 Task: Add a signature Jesus Garcia containing Have a great National Womens Day, Jesus Garcia to email address softage.2@softage.net and add a folder Non-profit organizations
Action: Key pressed n
Screenshot: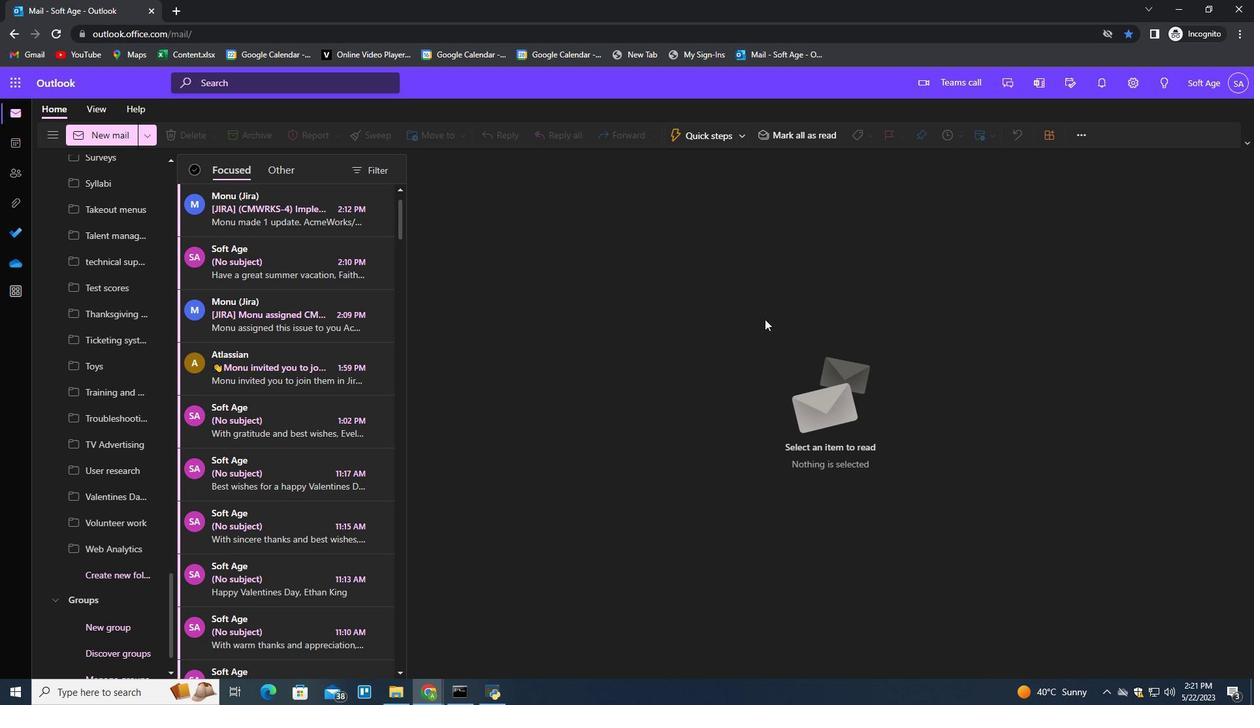 
Action: Mouse moved to (873, 133)
Screenshot: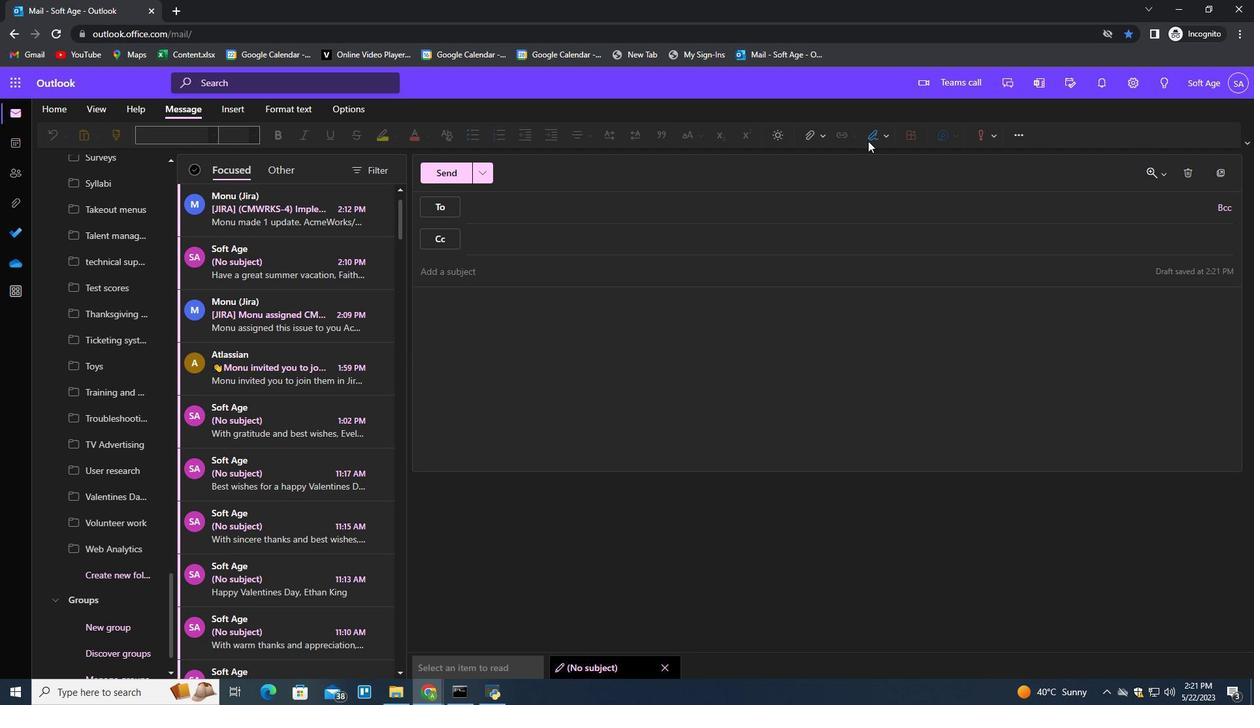 
Action: Mouse pressed left at (873, 133)
Screenshot: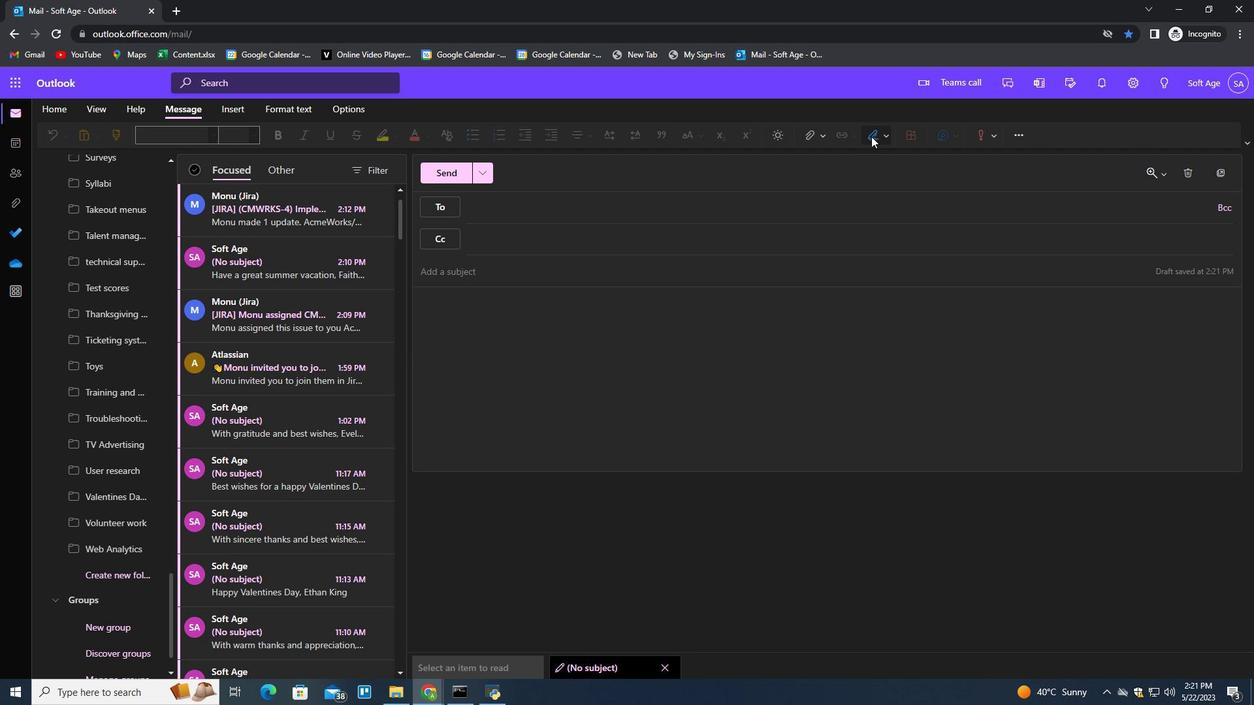 
Action: Mouse moved to (860, 188)
Screenshot: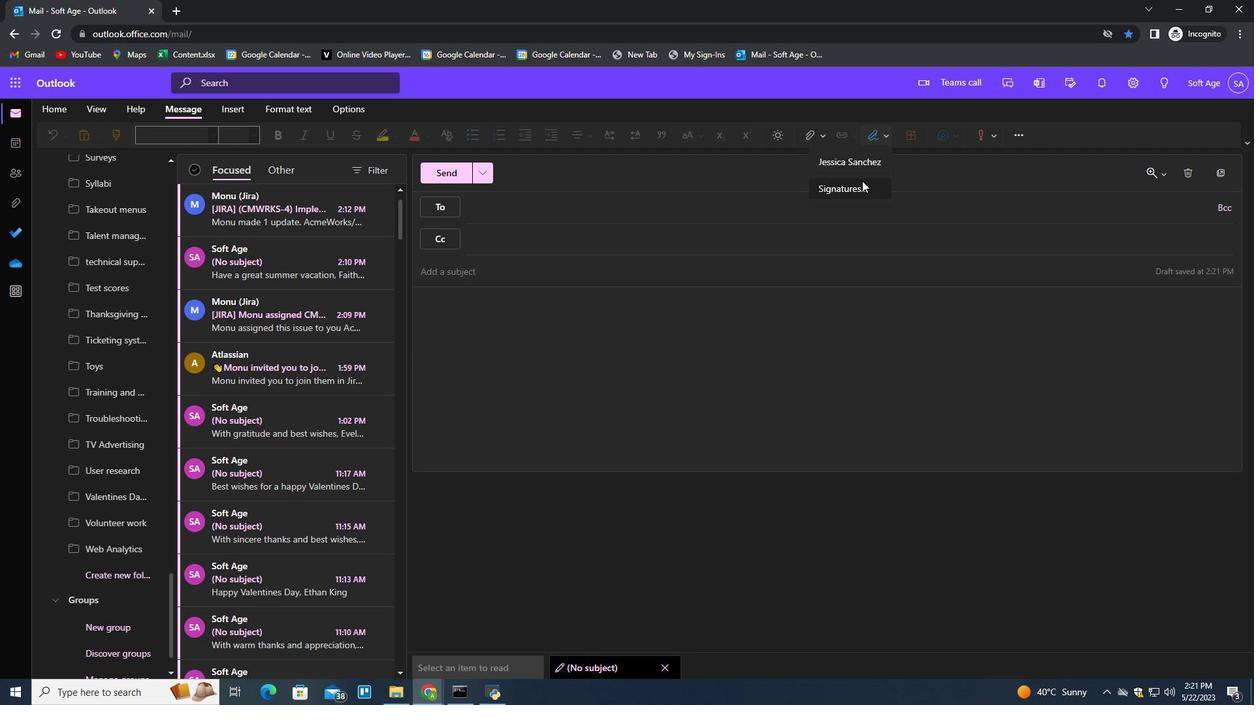 
Action: Mouse pressed left at (860, 188)
Screenshot: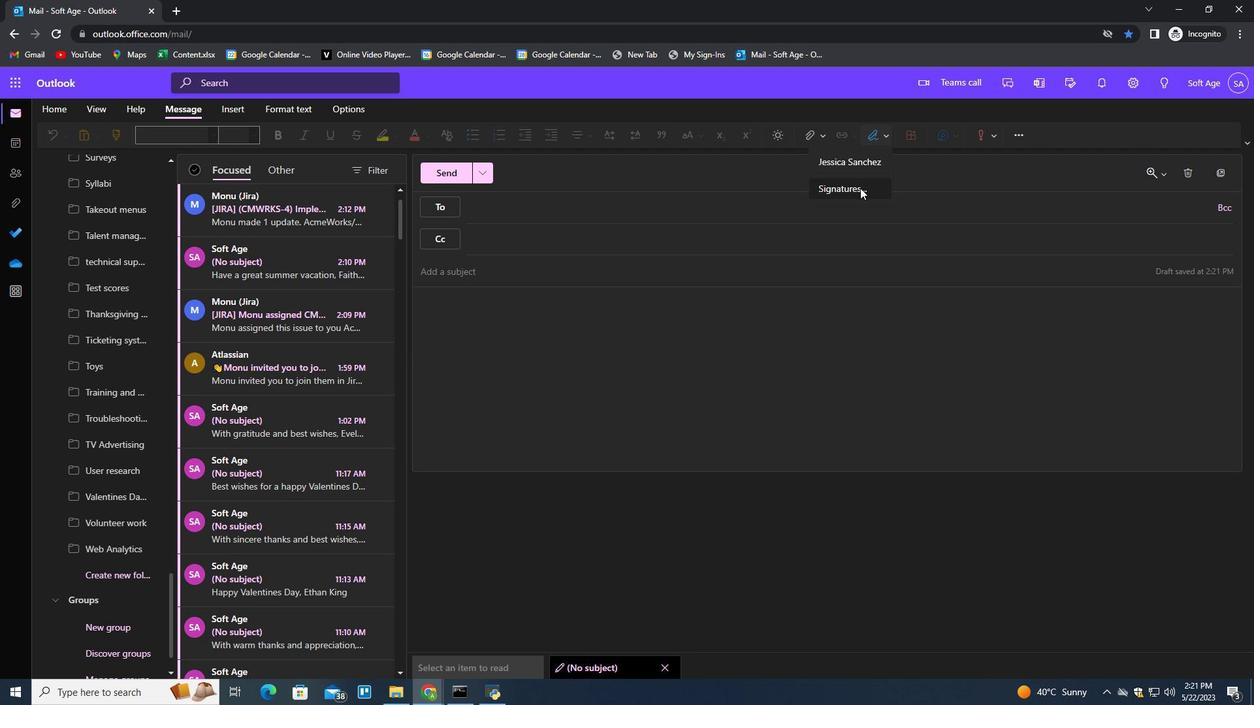 
Action: Mouse moved to (890, 233)
Screenshot: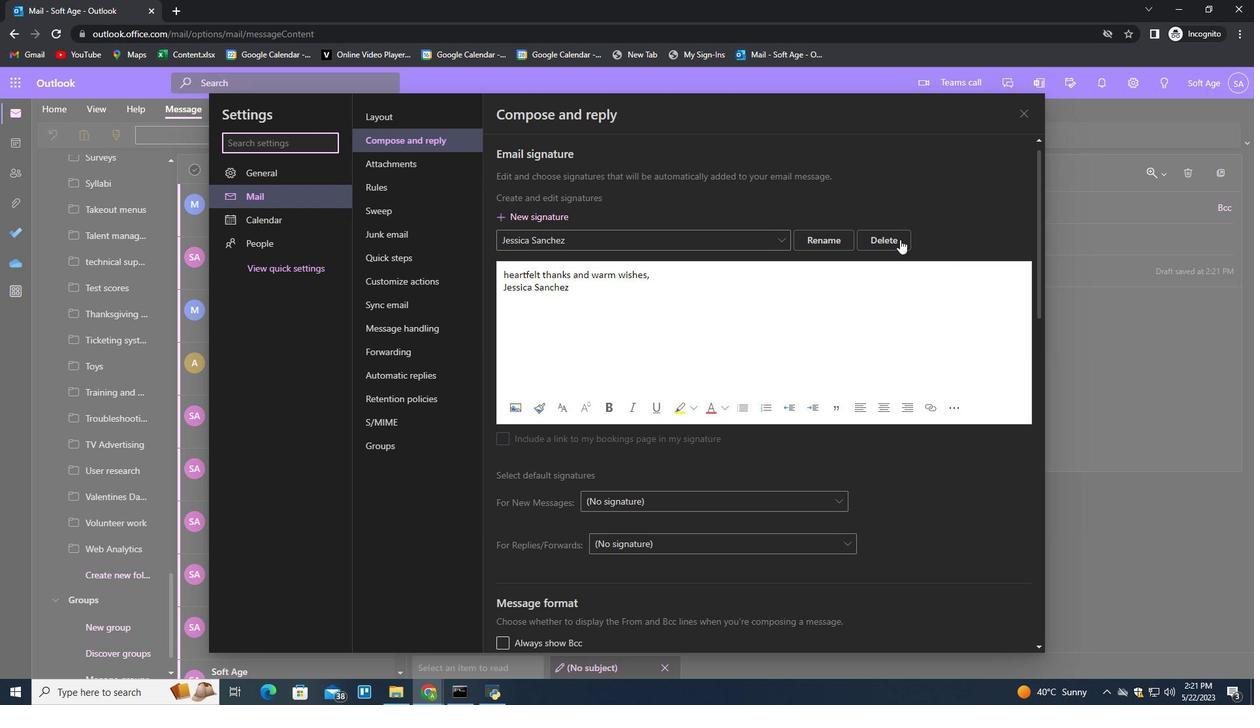 
Action: Mouse pressed left at (890, 233)
Screenshot: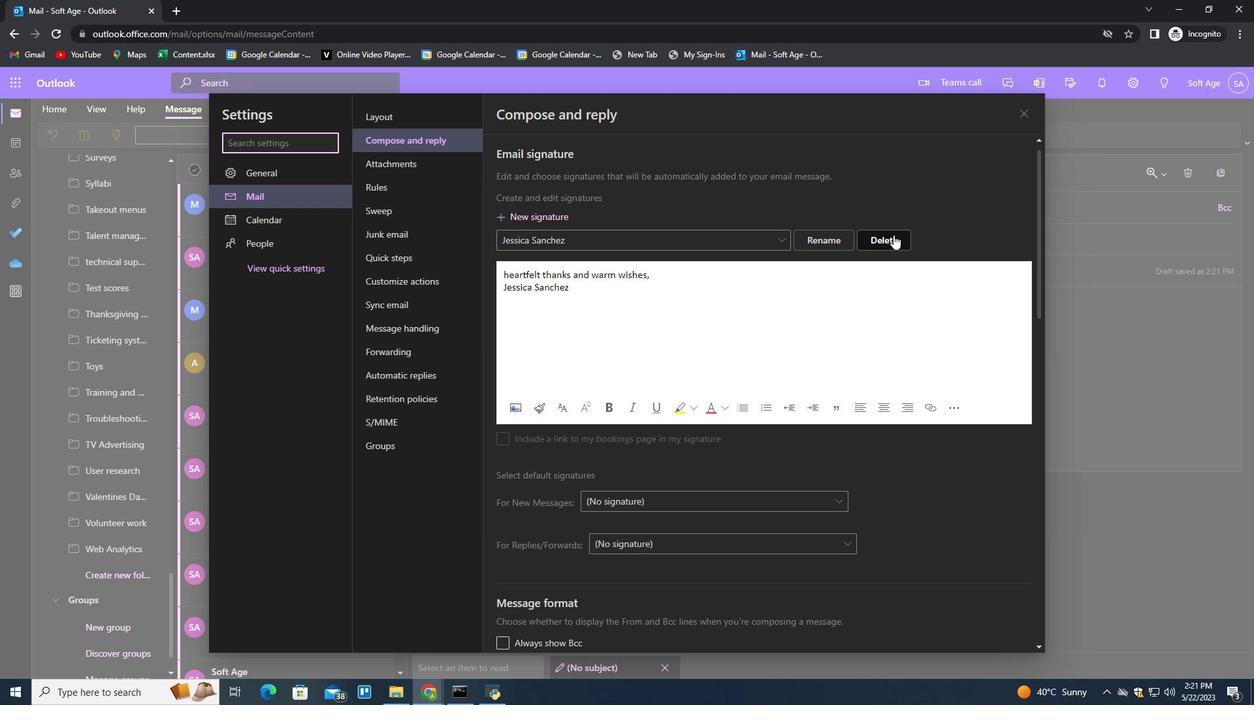 
Action: Mouse moved to (891, 240)
Screenshot: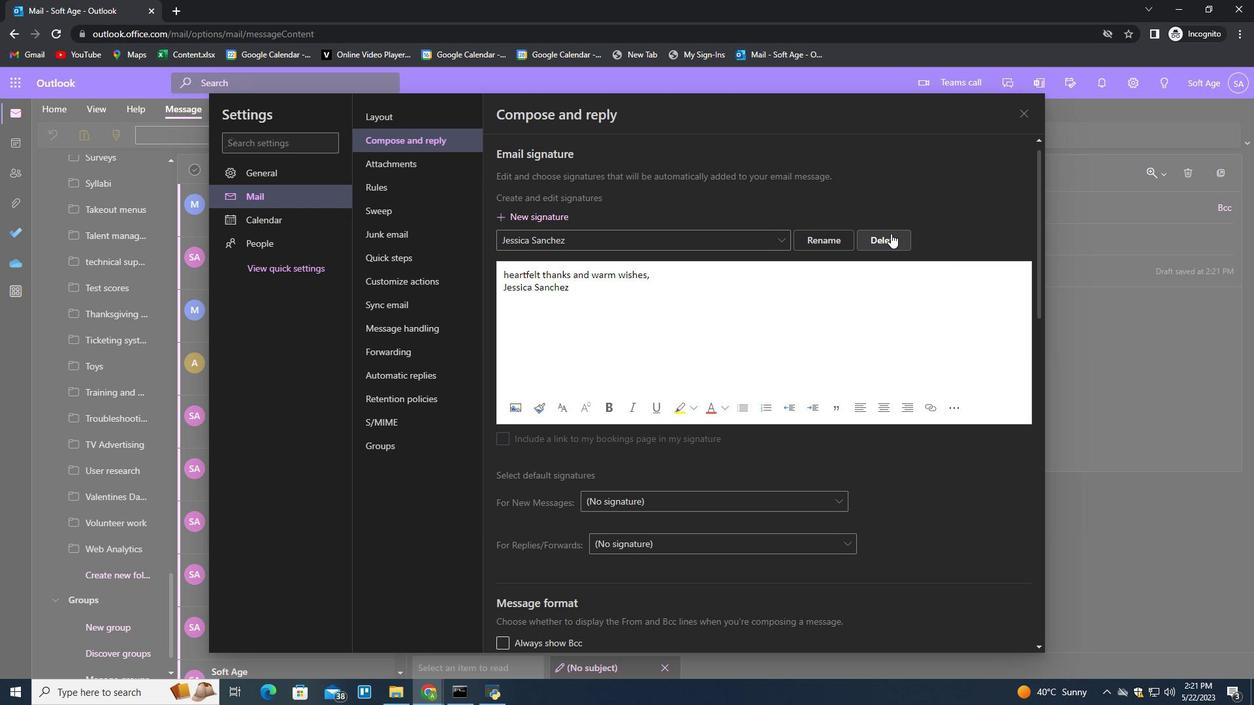 
Action: Mouse pressed left at (891, 240)
Screenshot: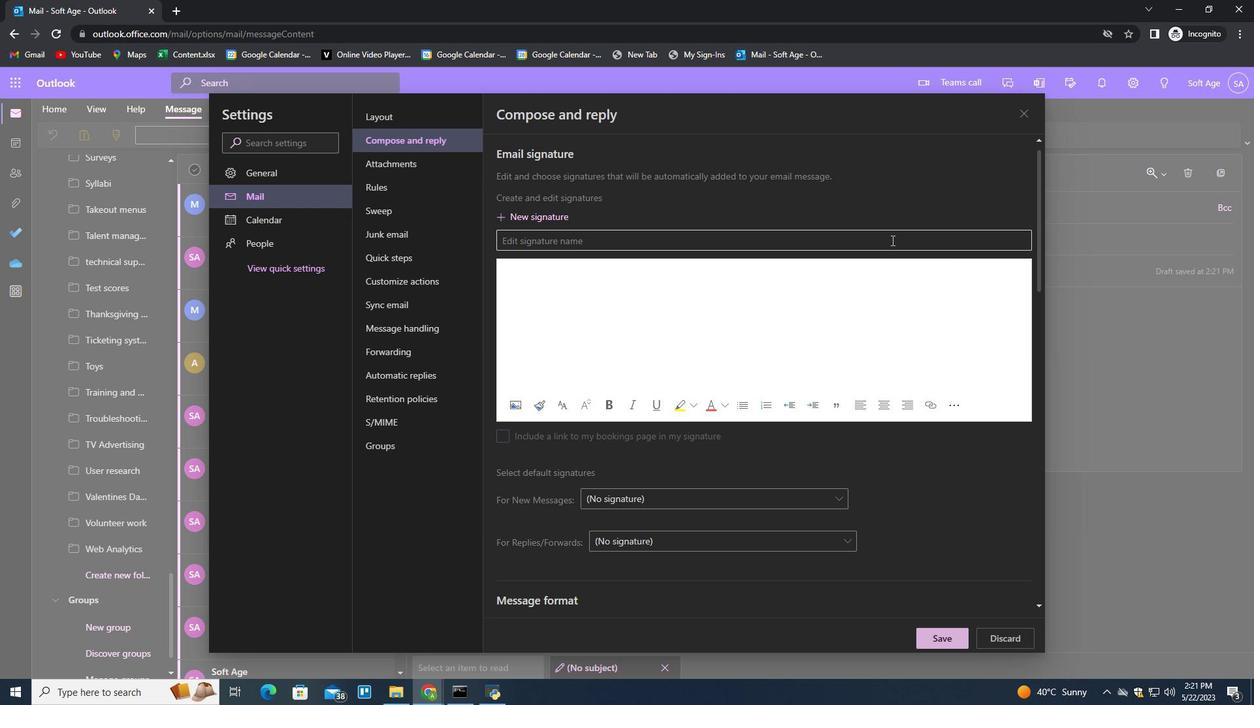 
Action: Key pressed <Key.shift>Jesus<Key.space><Key.shift><Key.shift><Key.shift><Key.shift><Key.shift><Key.shift>Garcia<Key.space><Key.tab><Key.shift>Have<Key.space>a<Key.space>great<Key.space><Key.shift>National<Key.space><Key.shift>OMA<Key.backspace>ENS<Key.space><Key.shift>Day<Key.backspace><Key.backspace><Key.backspace><Key.backspace><Key.backspace><Key.backspace><Key.backspace>ans<Key.space><Key.backspace><Key.backspace><Key.backspace><Key.backspace><Key.backspace>mens<Key.space><Key.shift>Day,<Key.shift_r><Key.enter><Key.shift>Jesus<Key.space><Key.shift><Key.shift><Key.shift><Key.shift><Key.shift><Key.shift><Key.shift><Key.shift><Key.shift>Garcia
Screenshot: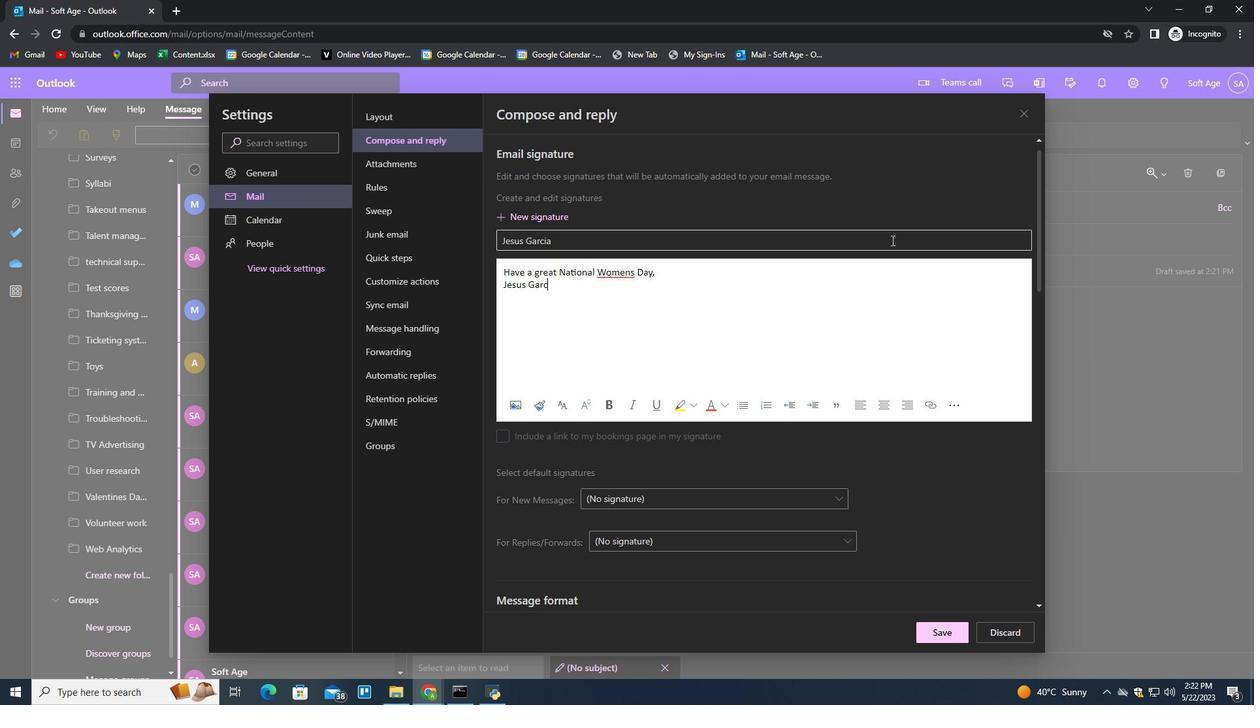 
Action: Mouse moved to (935, 632)
Screenshot: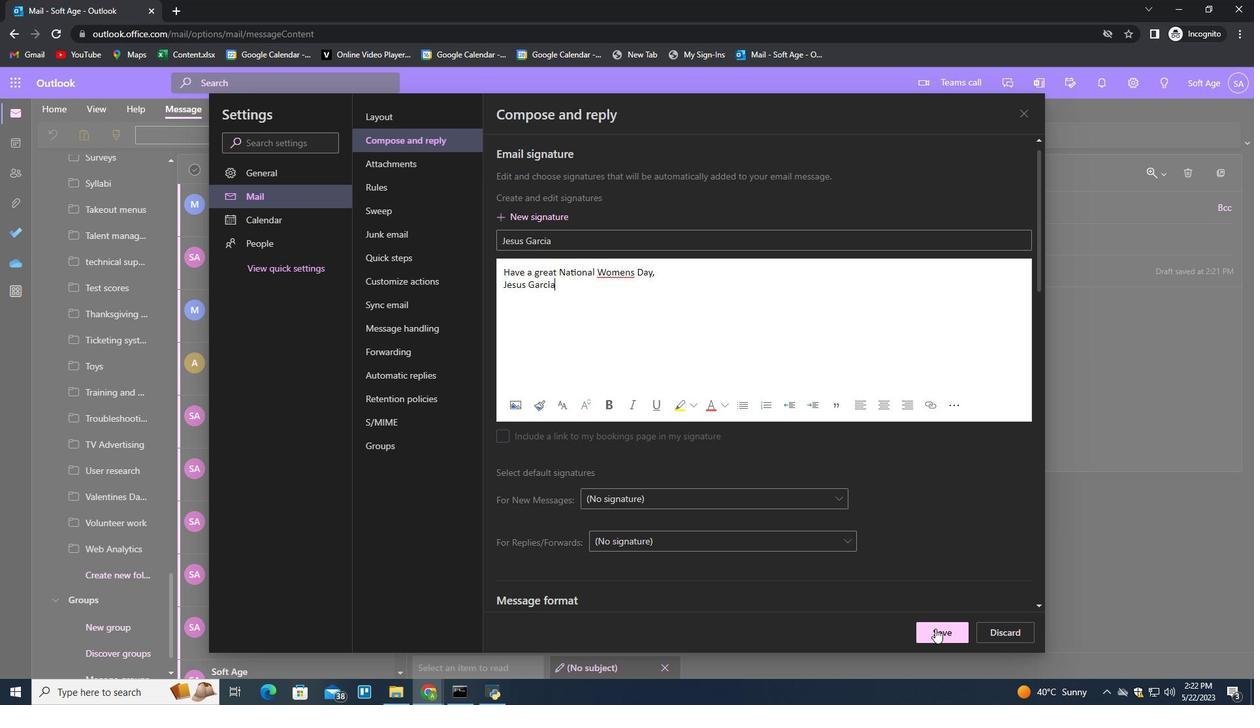 
Action: Mouse pressed left at (935, 632)
Screenshot: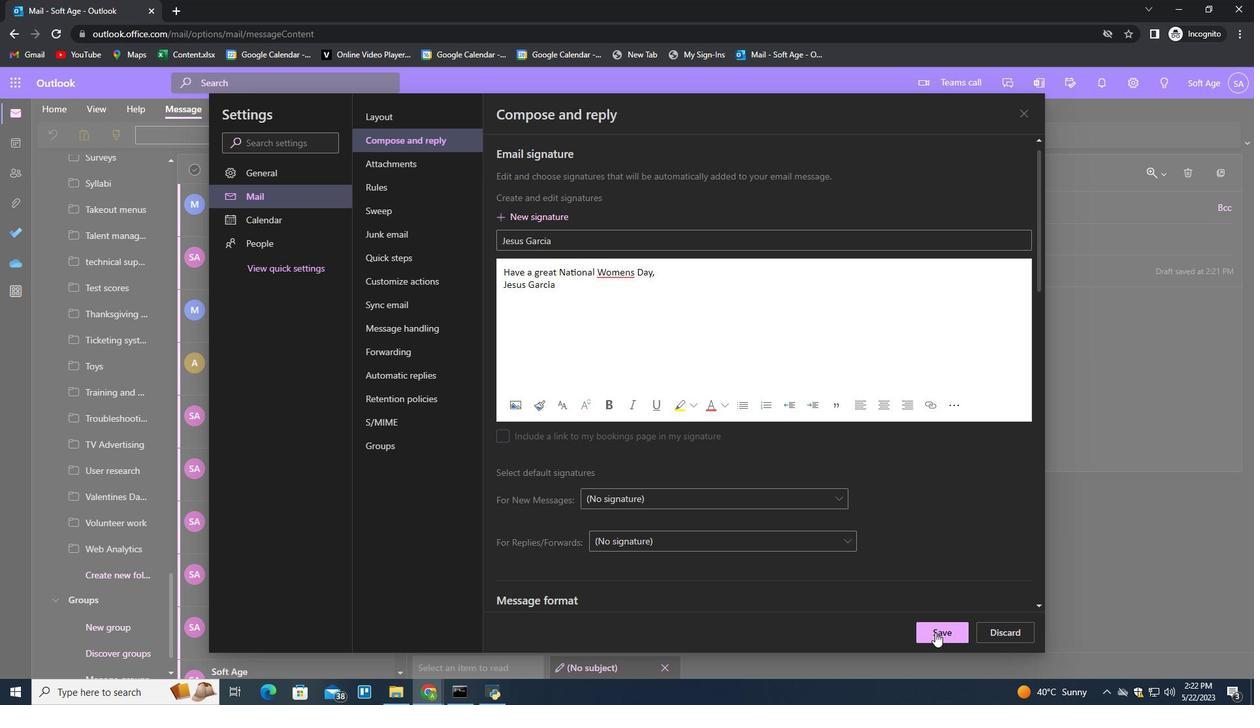 
Action: Mouse moved to (1093, 316)
Screenshot: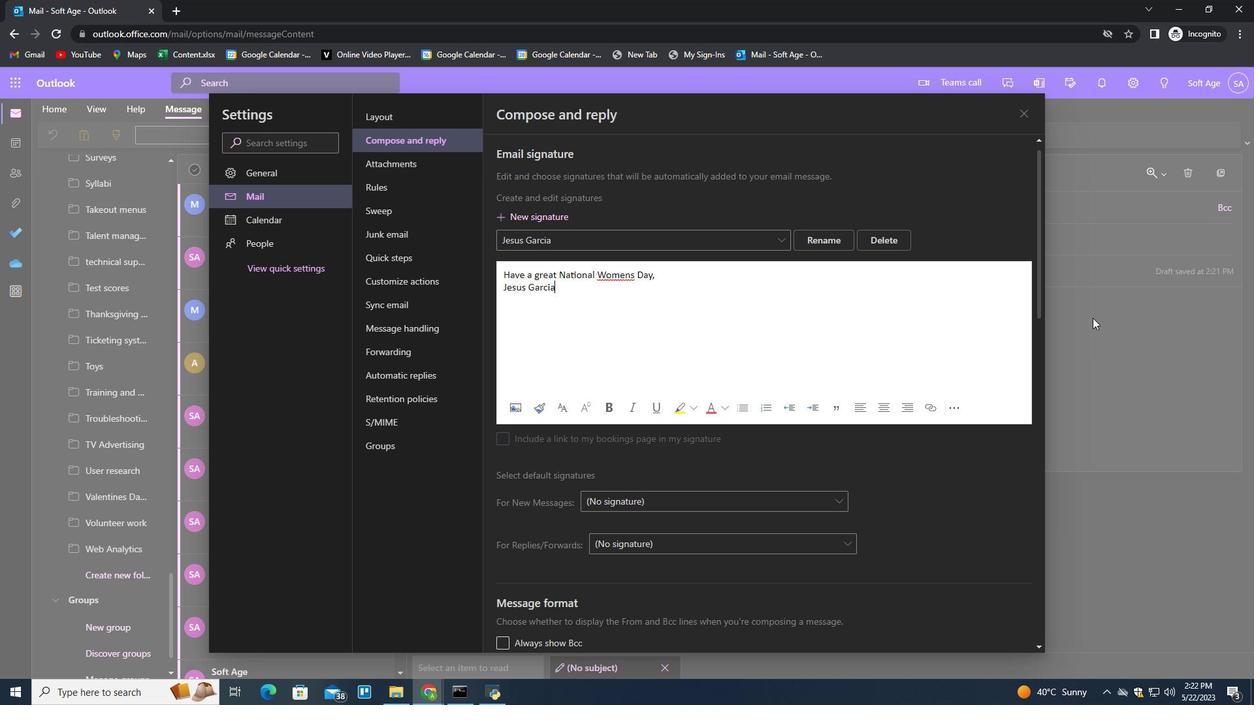 
Action: Mouse pressed left at (1093, 316)
Screenshot: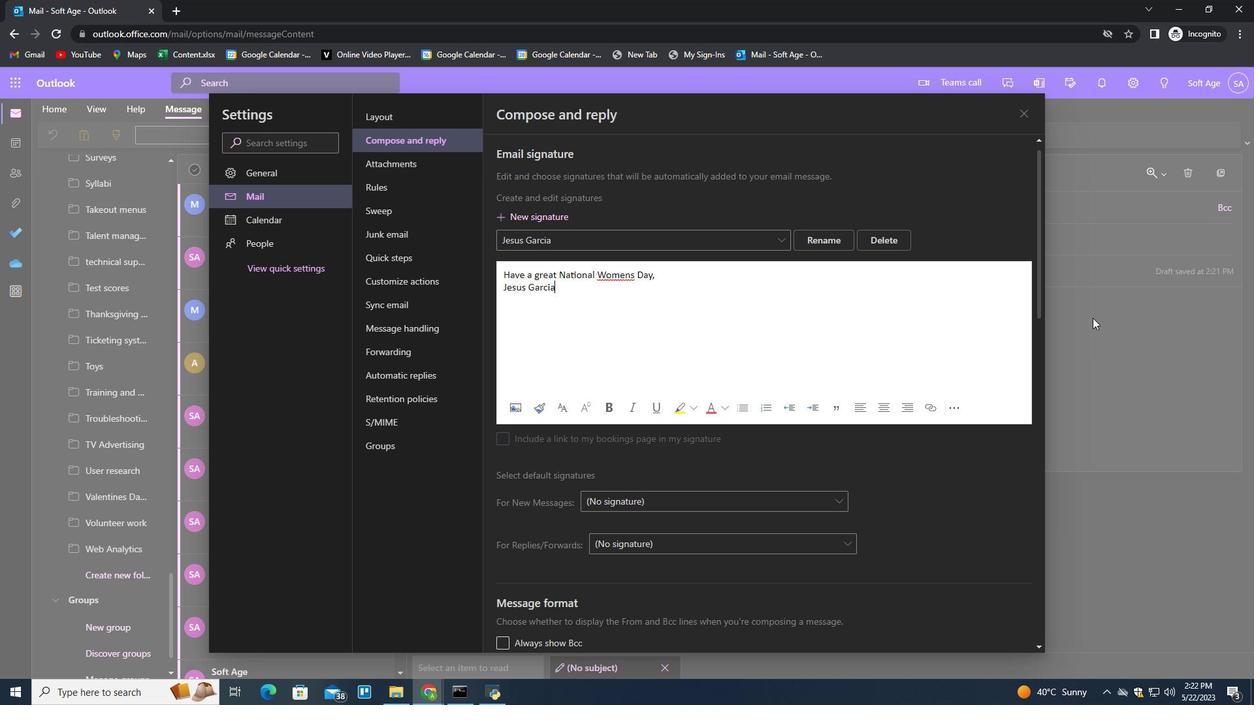 
Action: Mouse moved to (877, 129)
Screenshot: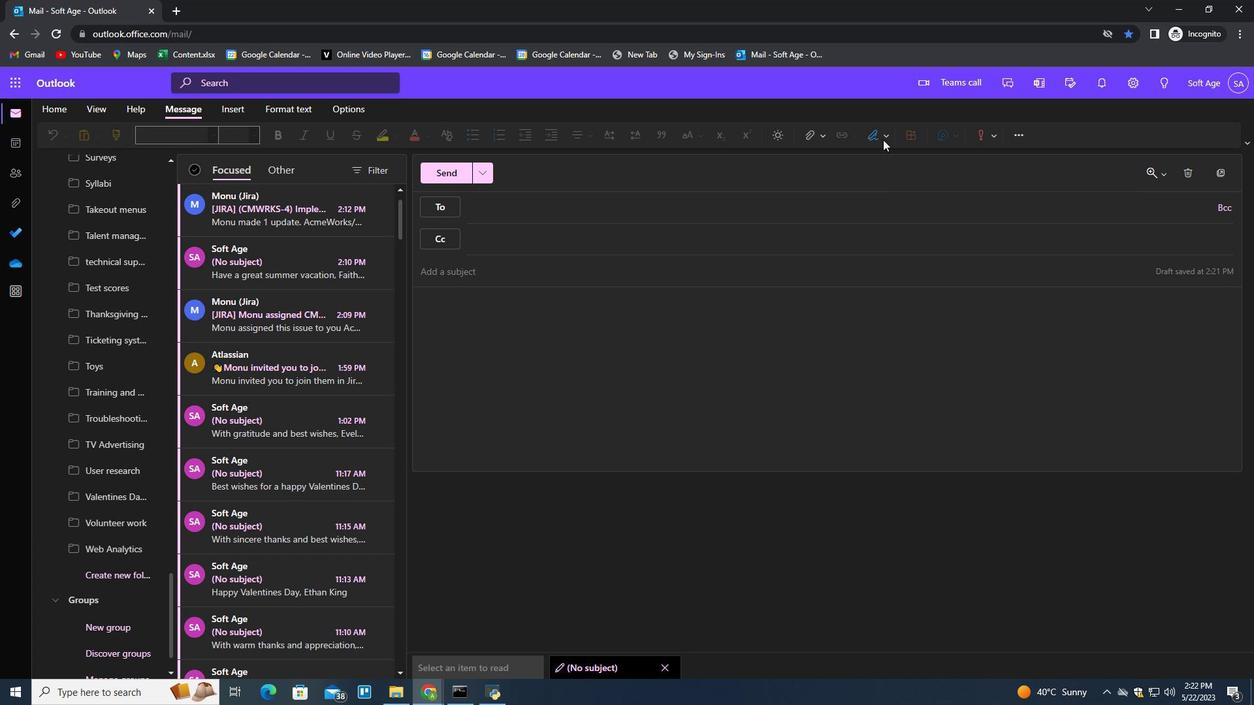 
Action: Mouse pressed left at (877, 129)
Screenshot: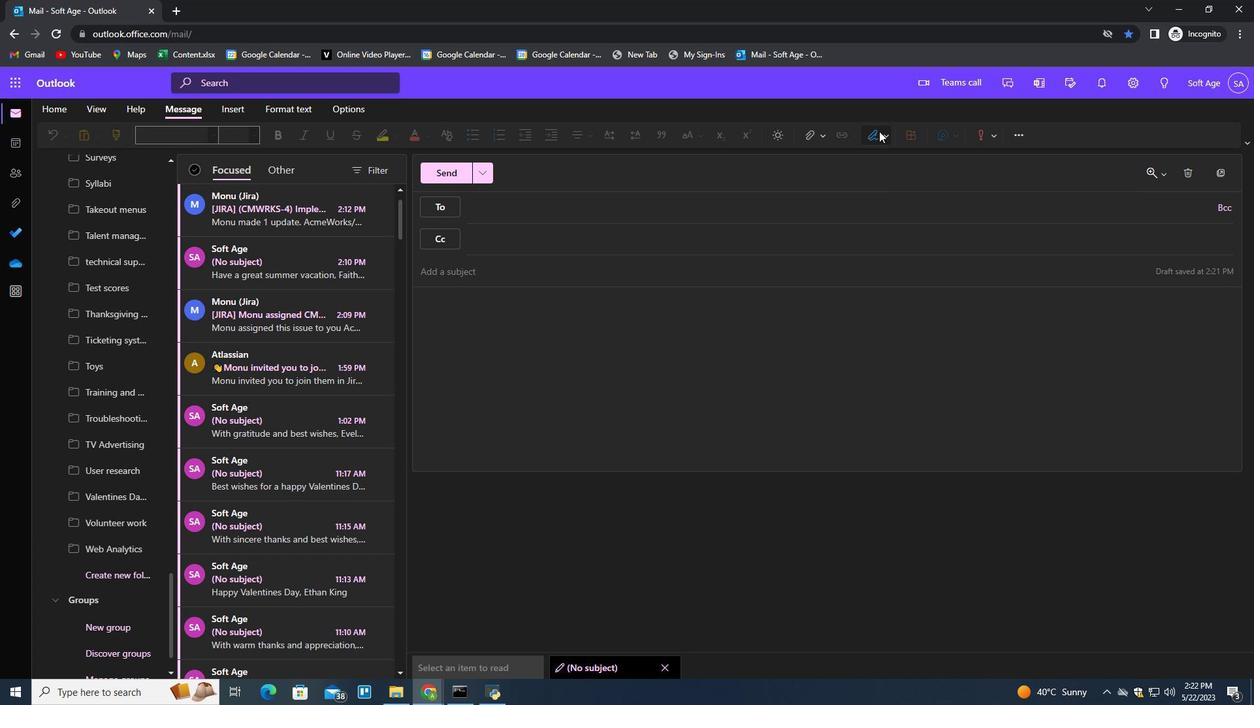 
Action: Mouse moved to (855, 160)
Screenshot: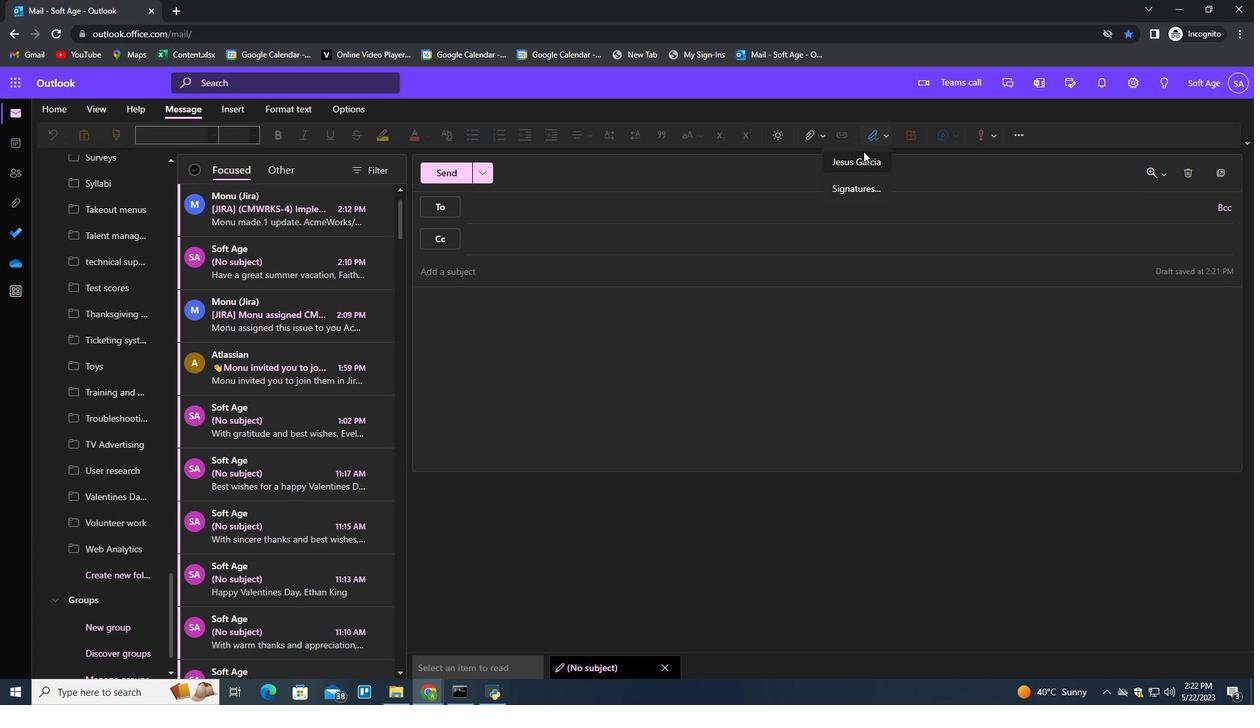 
Action: Mouse pressed left at (855, 160)
Screenshot: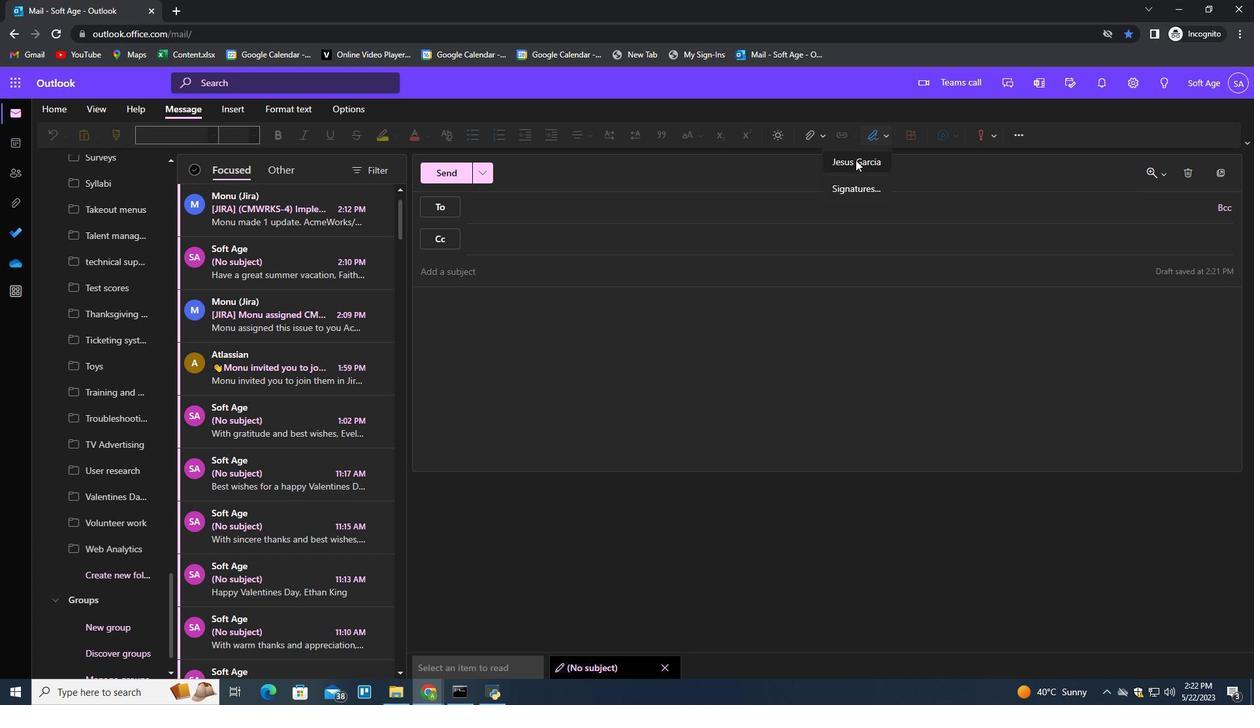 
Action: Mouse moved to (561, 207)
Screenshot: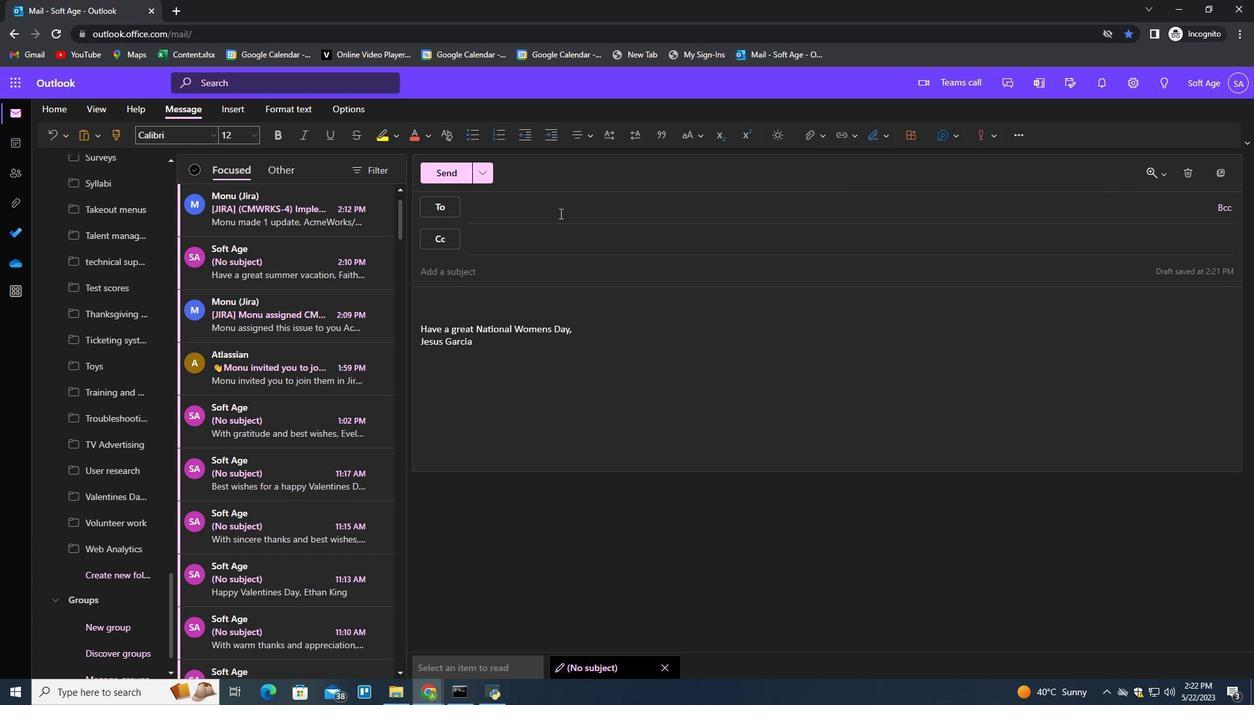 
Action: Mouse pressed left at (561, 207)
Screenshot: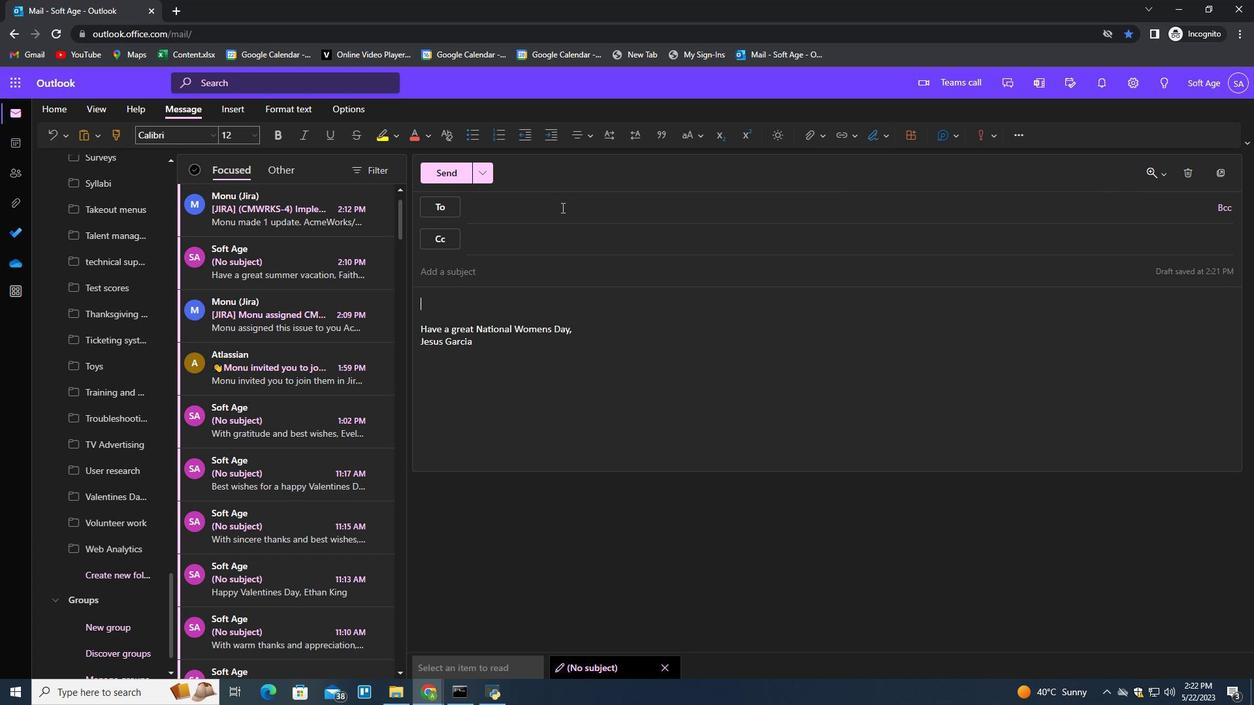
Action: Key pressed softage.2<Key.shift>@softage.net<Key.enter>
Screenshot: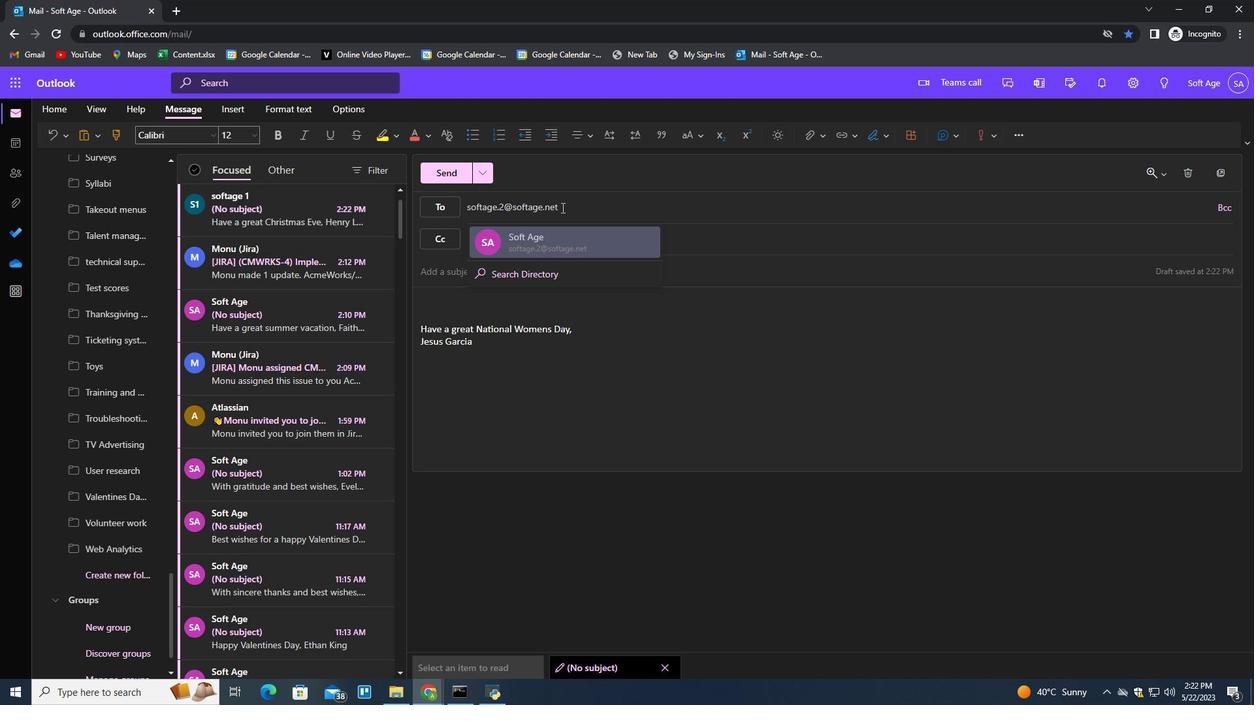 
Action: Mouse moved to (98, 566)
Screenshot: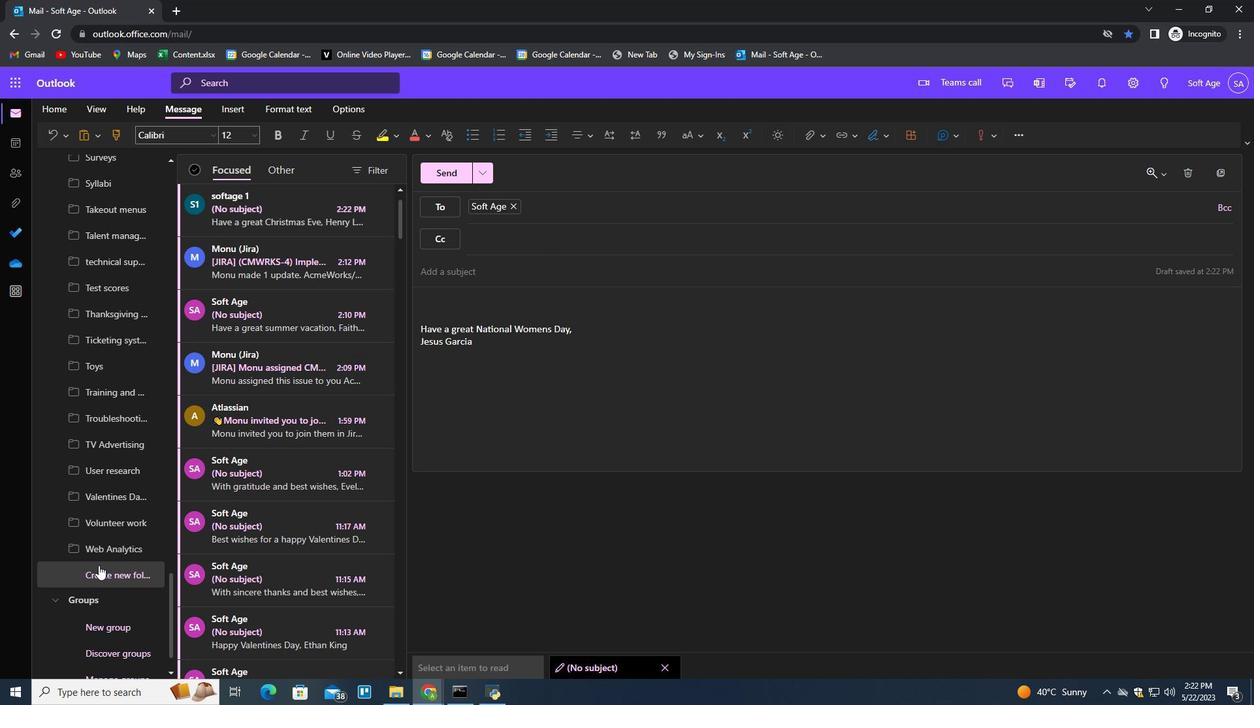 
Action: Mouse pressed left at (98, 566)
Screenshot: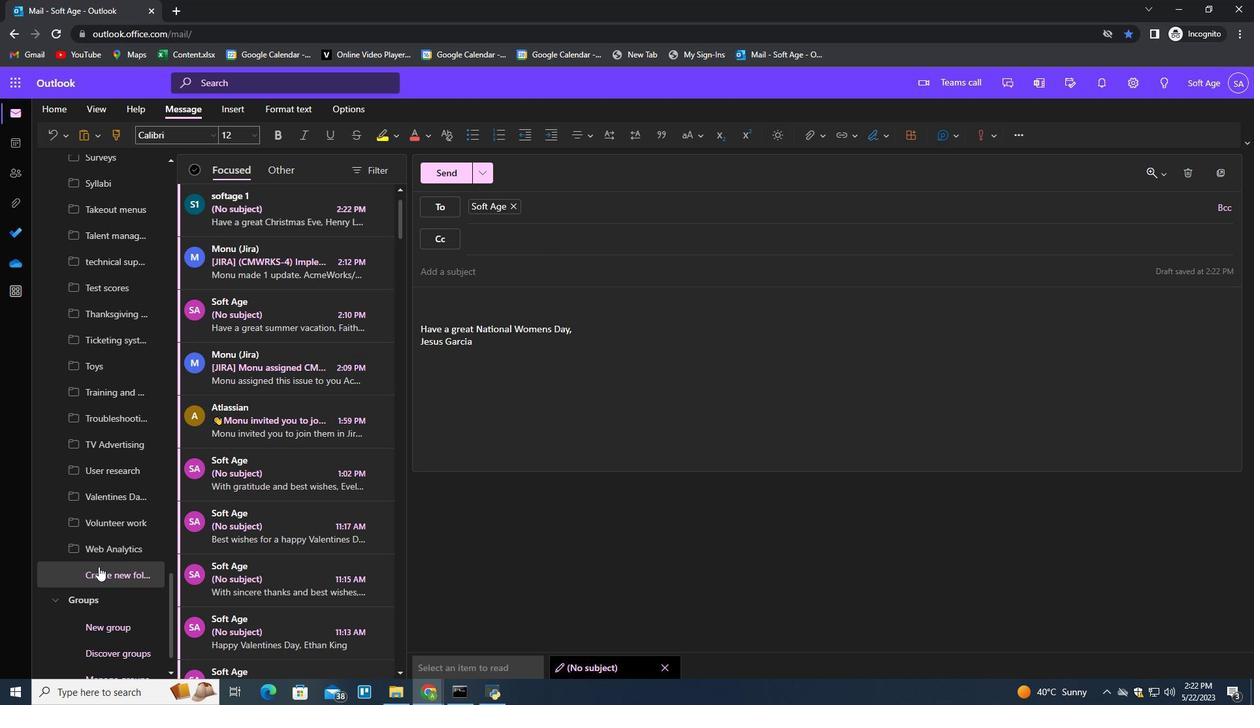 
Action: Mouse moved to (105, 575)
Screenshot: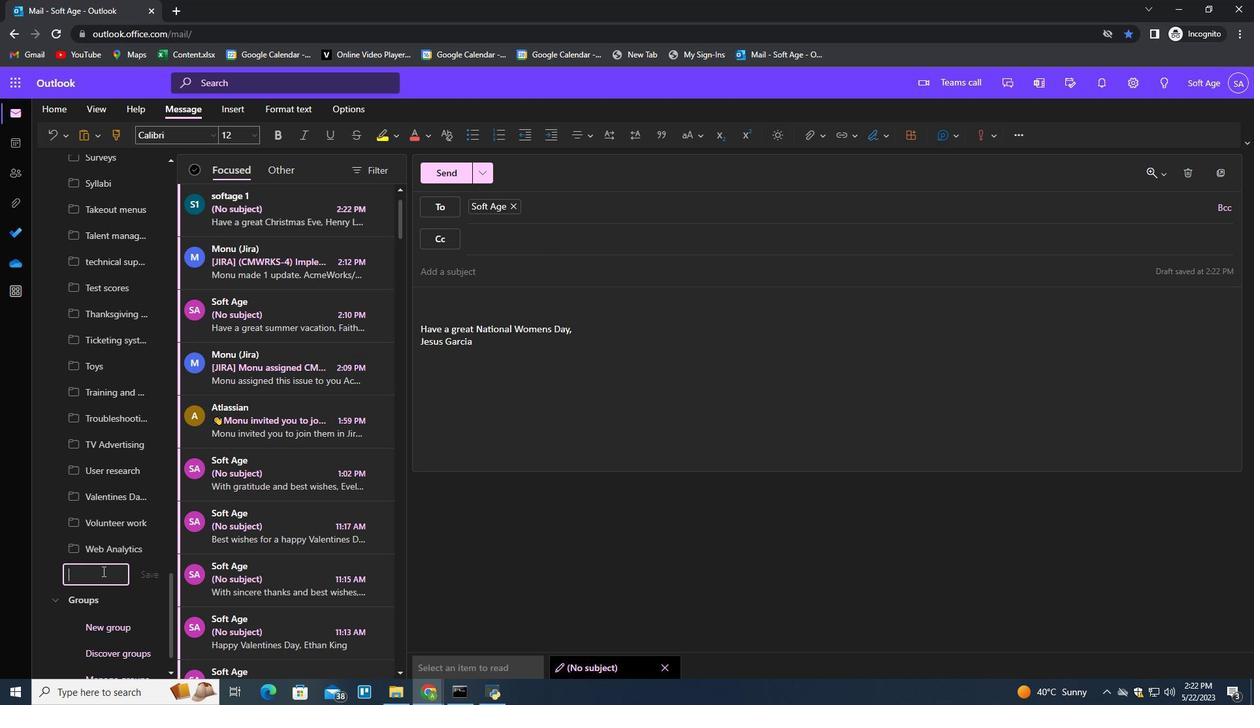 
Action: Key pressed <Key.shift><Key.shift><Key.shift><Key.shift><Key.shift><Key.shift><Key.shift><Key.shift><Key.shift><Key.shift>Non-profit<Key.space>organizations<Key.enter>
Screenshot: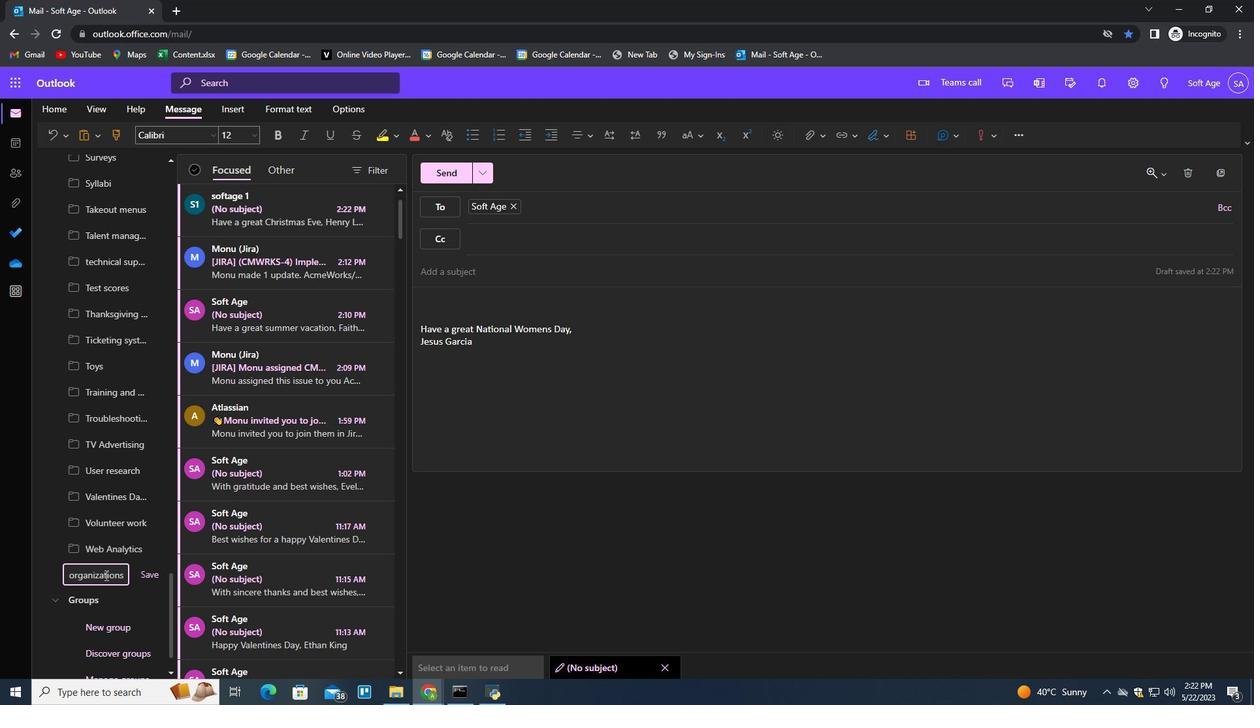 
